 Task: In the  document certification.epub Insert the command  'Editing'Email the file to   'softage.6@softage.net', with message attached Time-Sensitive: I kindly ask you to go through the email I've sent as soon as possible. and file type: Microsoft Word
Action: Mouse moved to (36, 71)
Screenshot: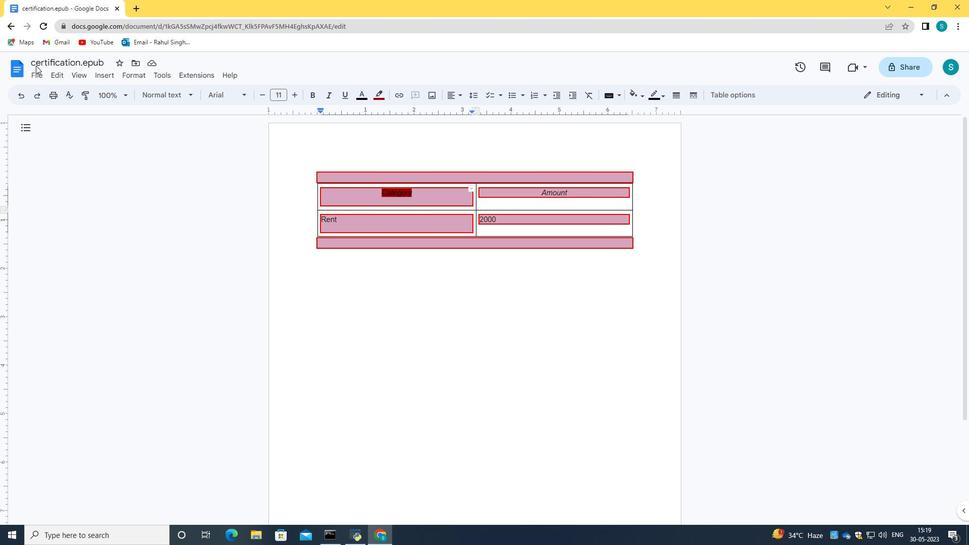 
Action: Mouse pressed left at (36, 71)
Screenshot: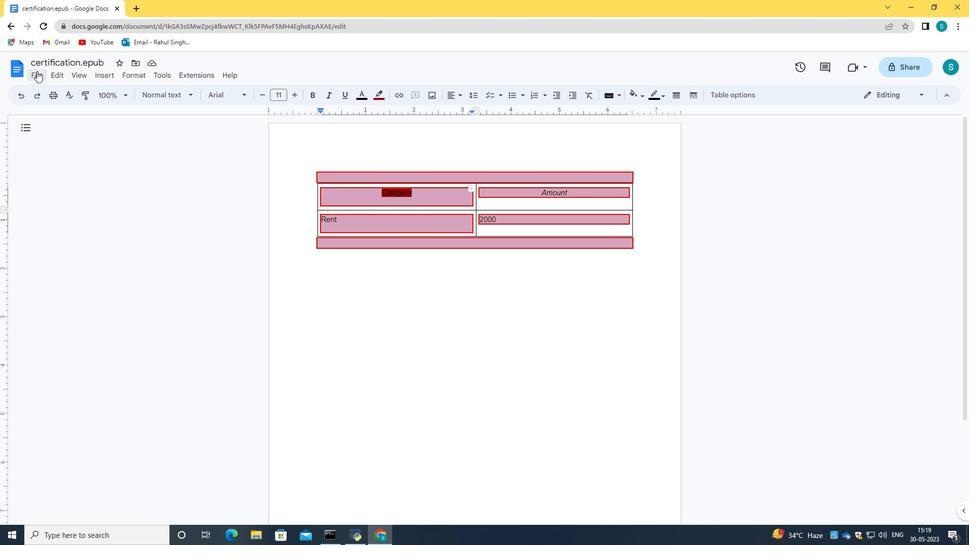 
Action: Mouse moved to (58, 152)
Screenshot: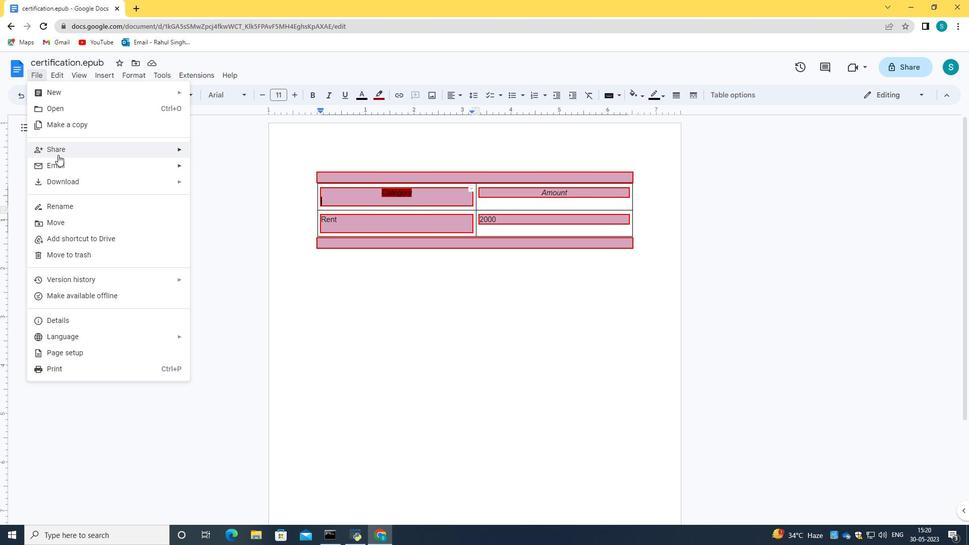 
Action: Mouse pressed left at (58, 152)
Screenshot: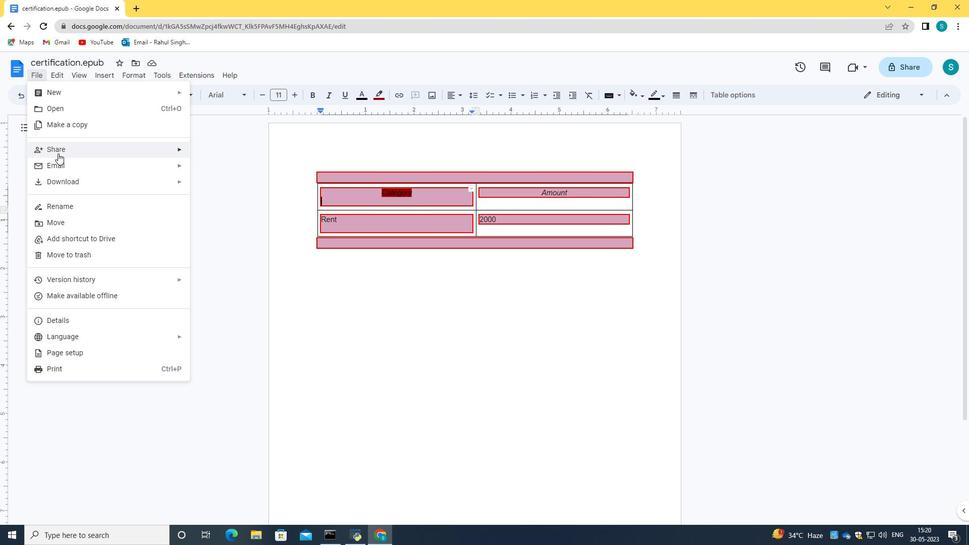 
Action: Mouse moved to (208, 150)
Screenshot: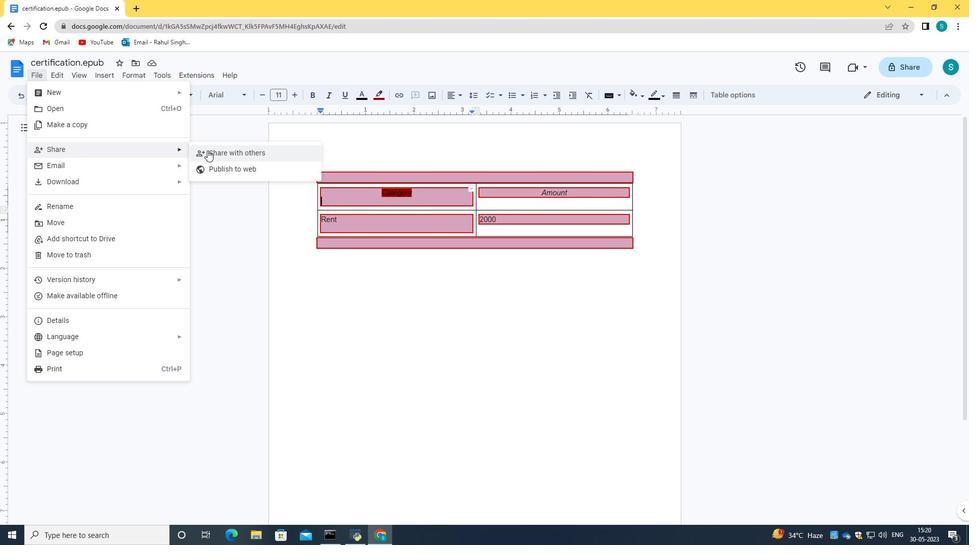 
Action: Mouse pressed left at (208, 150)
Screenshot: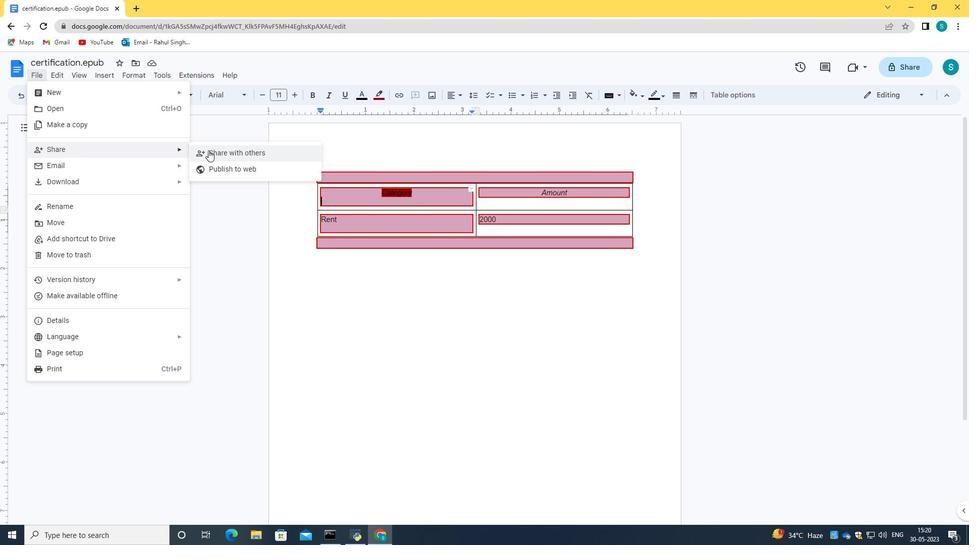 
Action: Mouse moved to (432, 233)
Screenshot: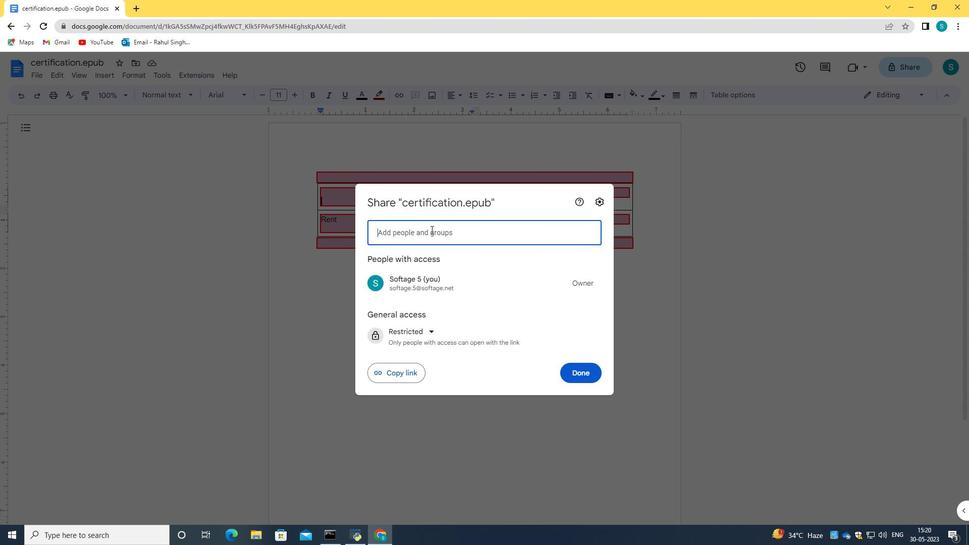 
Action: Mouse pressed left at (432, 233)
Screenshot: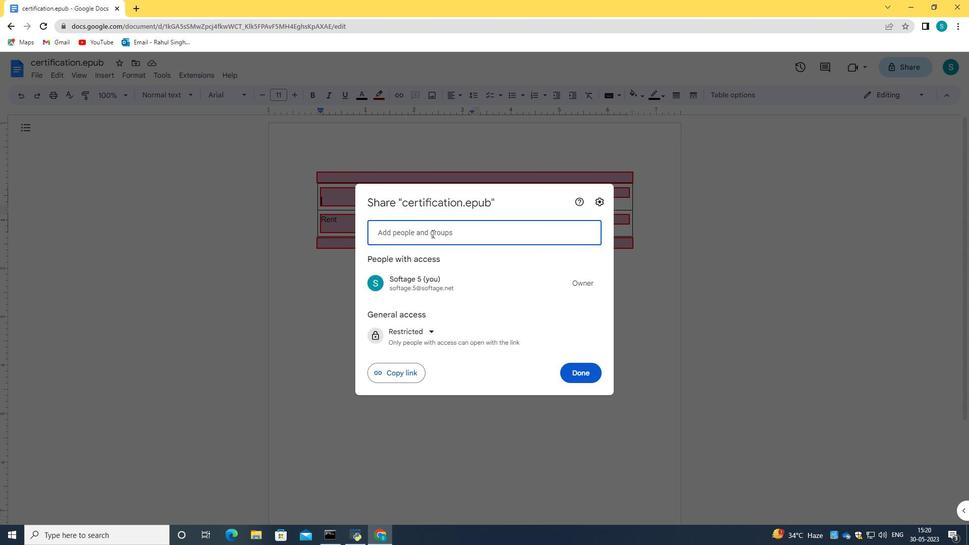 
Action: Key pressed softage.6<Key.shift>@softage.net
Screenshot: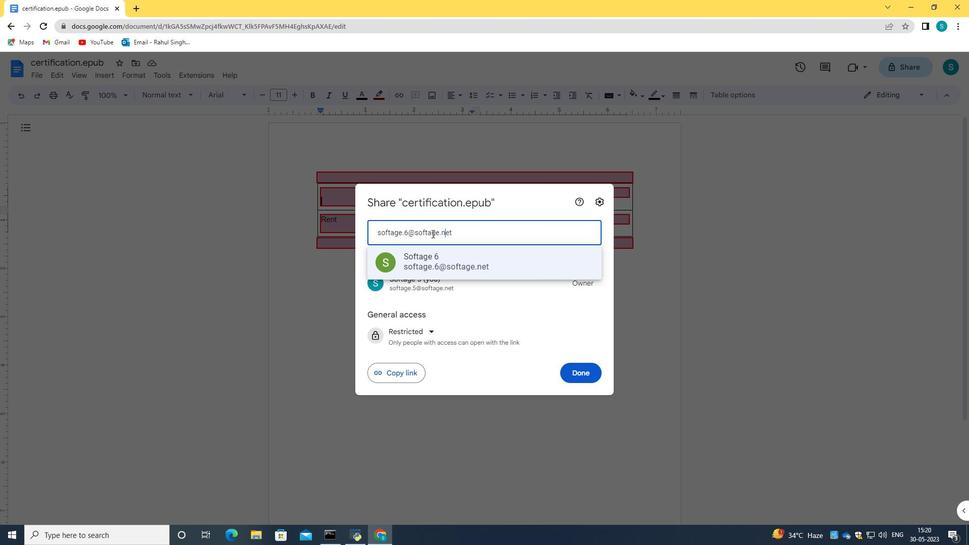 
Action: Mouse moved to (434, 262)
Screenshot: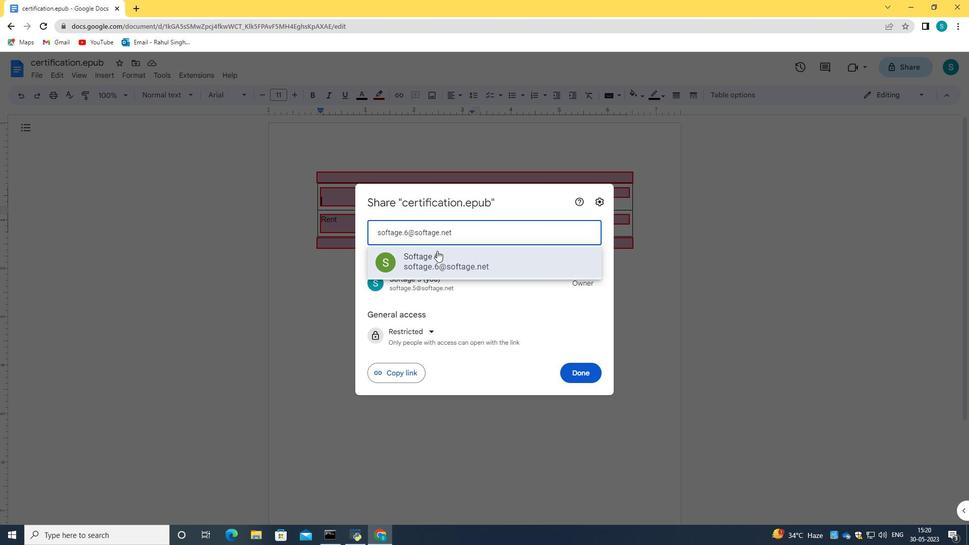 
Action: Mouse pressed left at (434, 262)
Screenshot: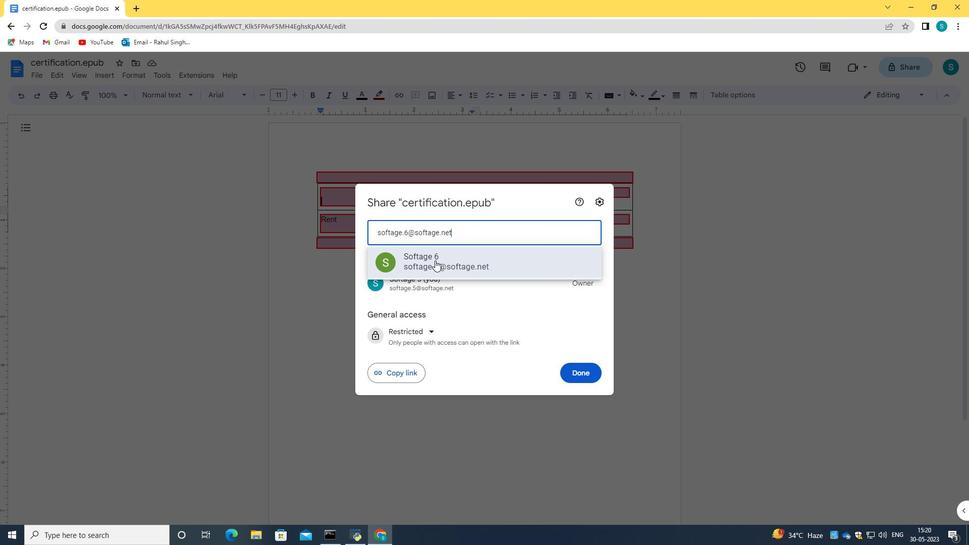 
Action: Mouse moved to (421, 299)
Screenshot: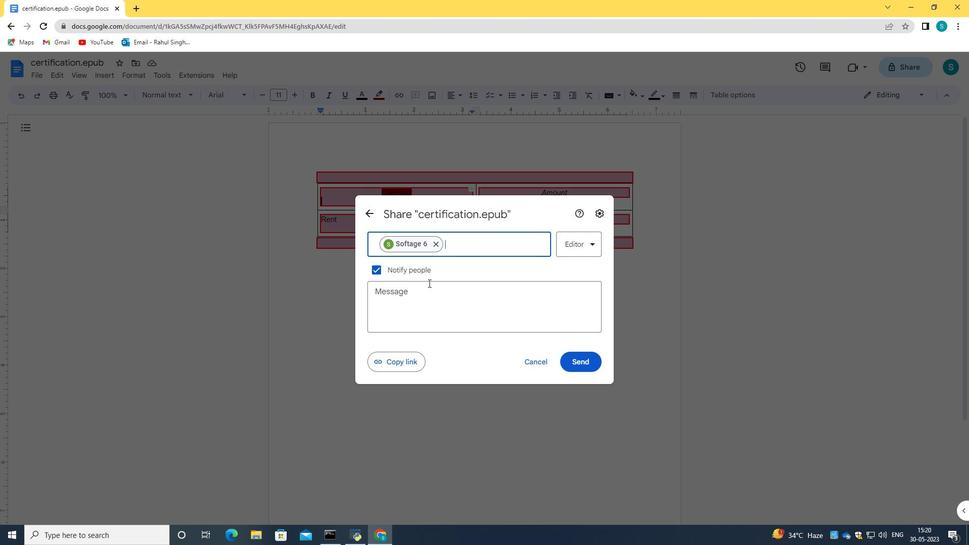 
Action: Mouse pressed left at (421, 299)
Screenshot: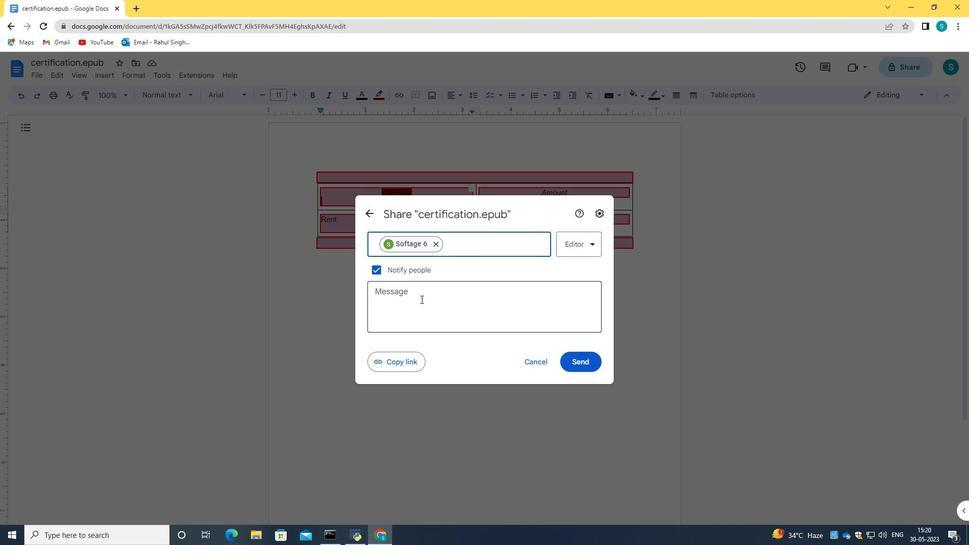 
Action: Key pressed <Key.caps_lock>T<Key.caps_lock>ike<Key.backspace><Key.backspace>me-<Key.caps_lock>S<Key.caps_lock>ensitive<Key.space><Key.shift_r>:<Key.space><Key.caps_lock>I<Key.space><Key.caps_lock>kindly<Key.space>ask<Key.space>you<Key.space>to<Key.space>go<Key.space>throuhg<Key.space>t<Key.backspace><Key.backspace><Key.backspace><Key.backspace>gh<Key.space>the<Key.space>email<Key.space><Key.caps_lock>I<Key.caps_lock><Key.space><Key.backspace>'ve<Key.space>sent<Key.space>as<Key.space>soon<Key.space>as<Key.space>possible<Key.space>
Screenshot: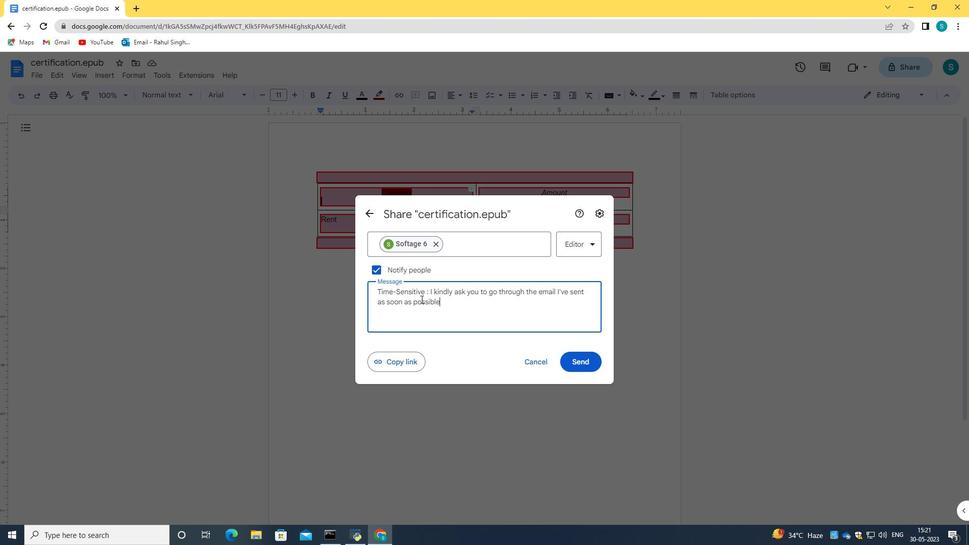 
Action: Mouse moved to (573, 364)
Screenshot: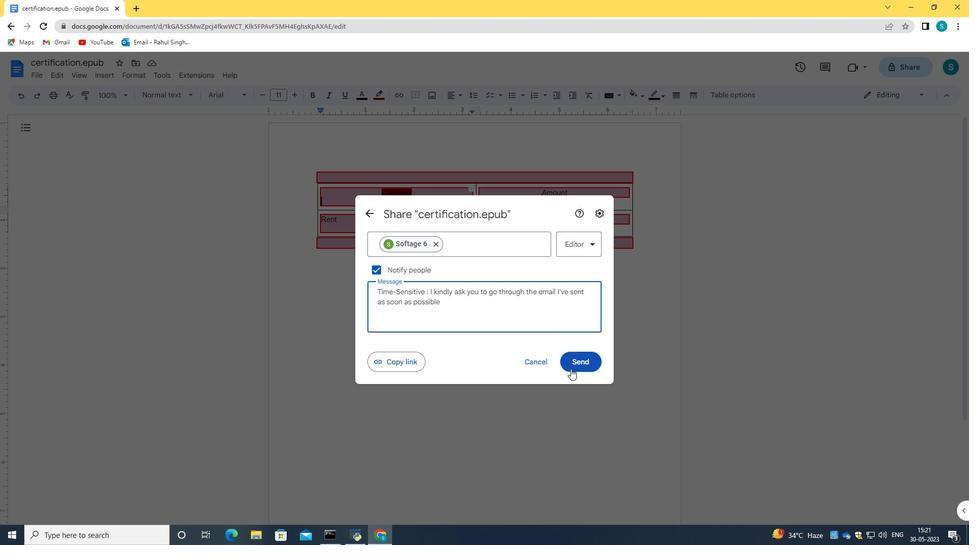 
Action: Mouse pressed left at (573, 364)
Screenshot: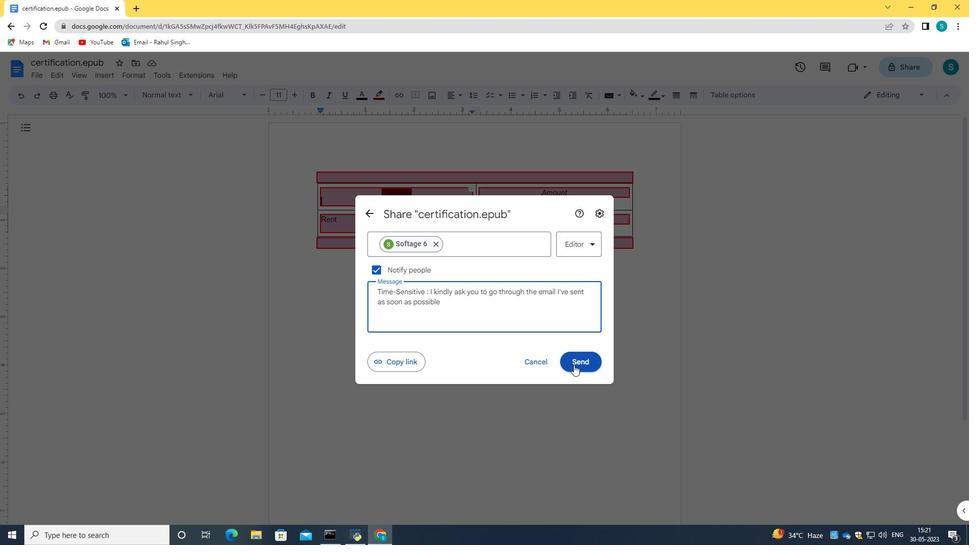 
Action: Mouse moved to (32, 71)
Screenshot: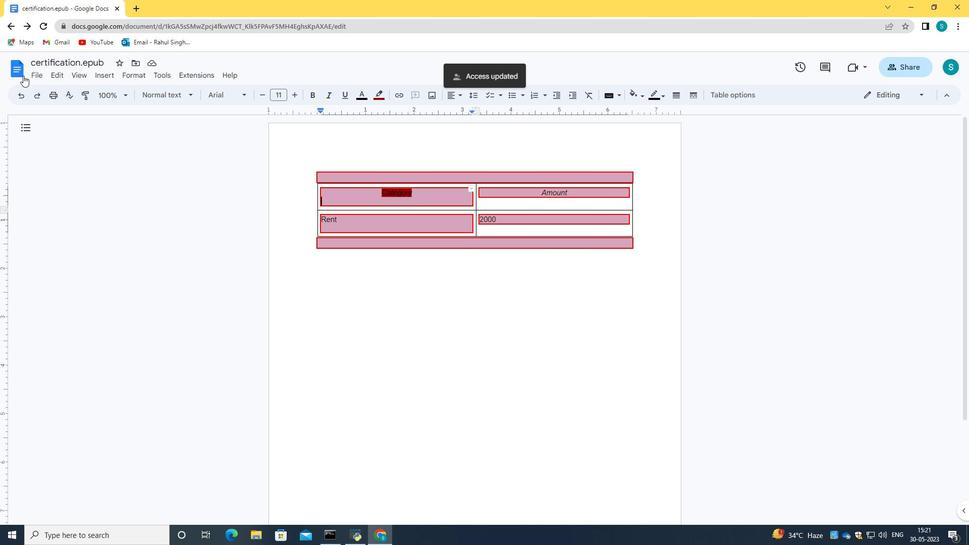 
Action: Mouse pressed left at (32, 71)
Screenshot: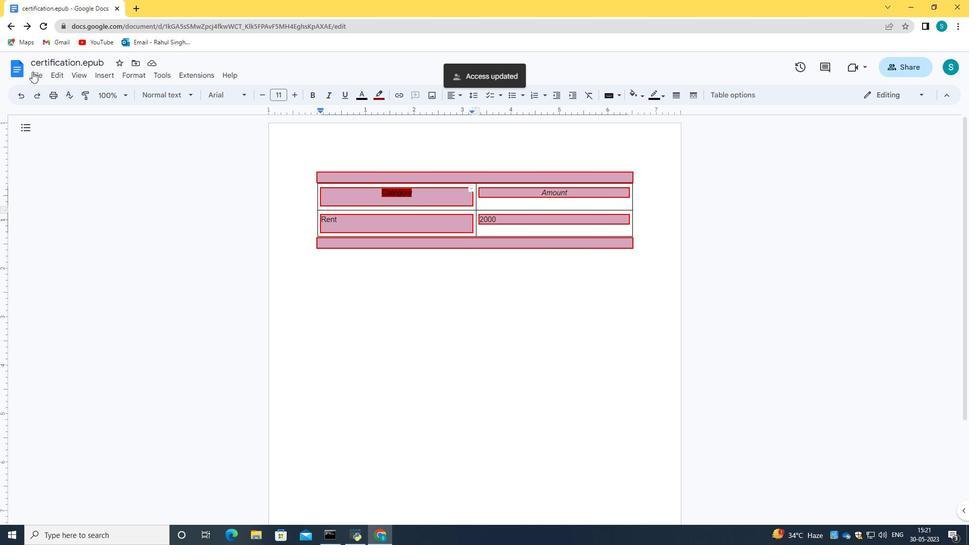 
Action: Mouse moved to (240, 143)
Screenshot: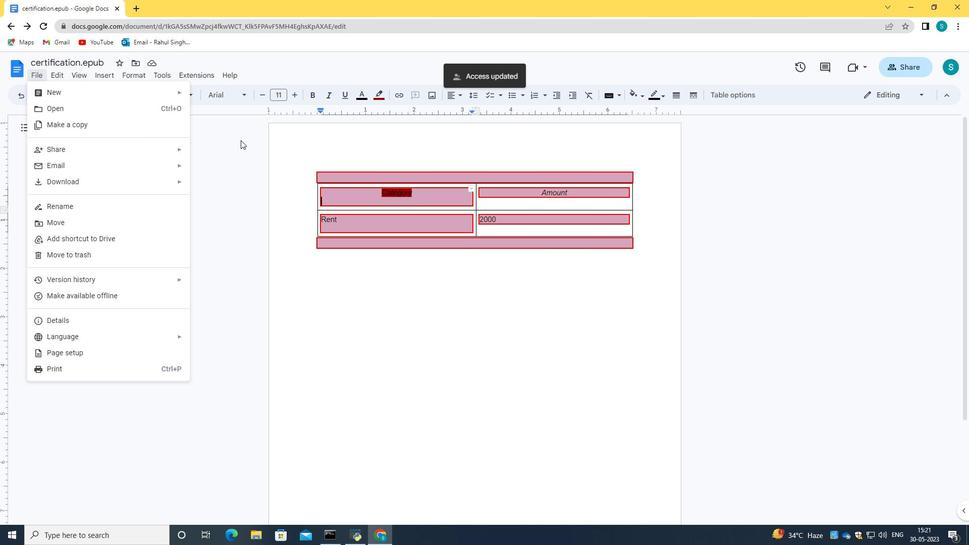 
Action: Mouse pressed left at (240, 143)
Screenshot: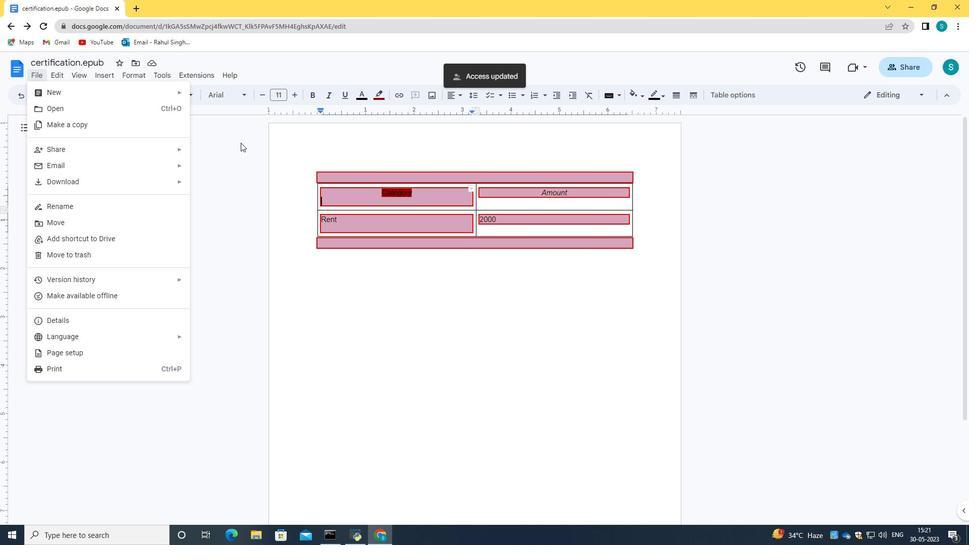 
Action: Mouse moved to (452, 327)
Screenshot: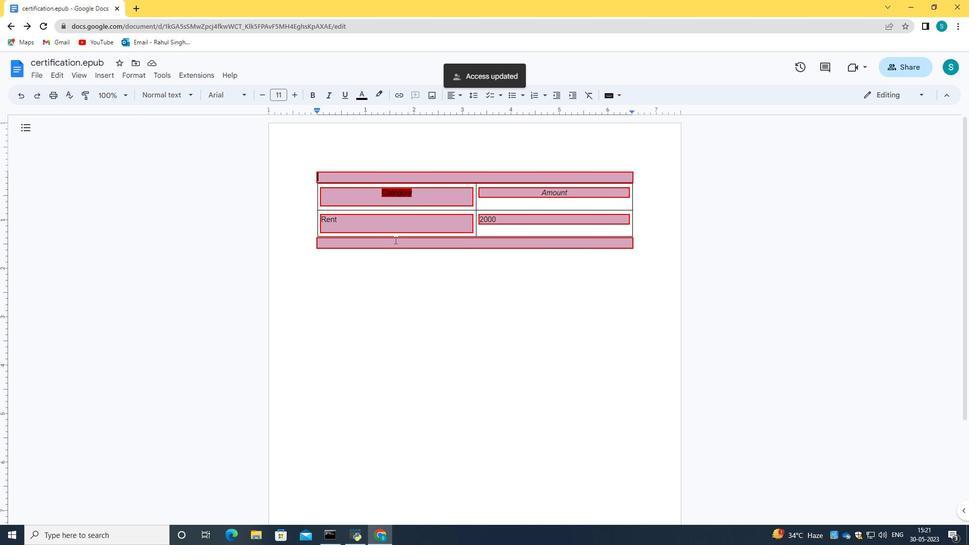 
